 Task: Set "Weight prediction for P-frames" for "H.264/MPEG-4 Part 10/AVC encoder (x264)" to 2.
Action: Mouse moved to (139, 21)
Screenshot: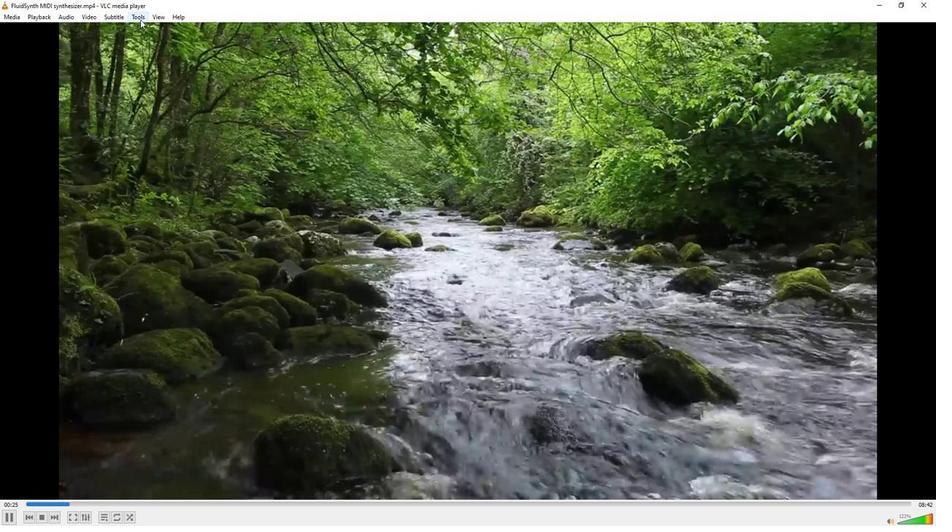 
Action: Mouse pressed left at (139, 21)
Screenshot: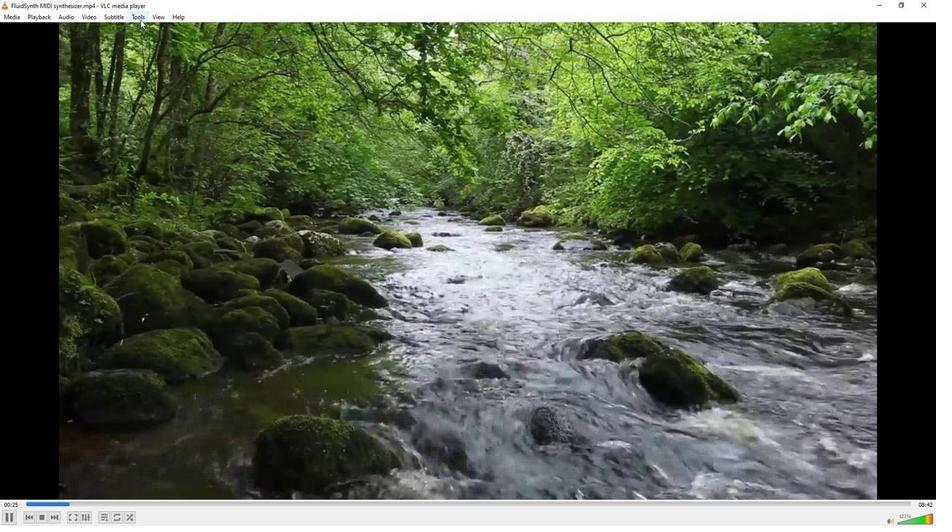 
Action: Mouse moved to (158, 136)
Screenshot: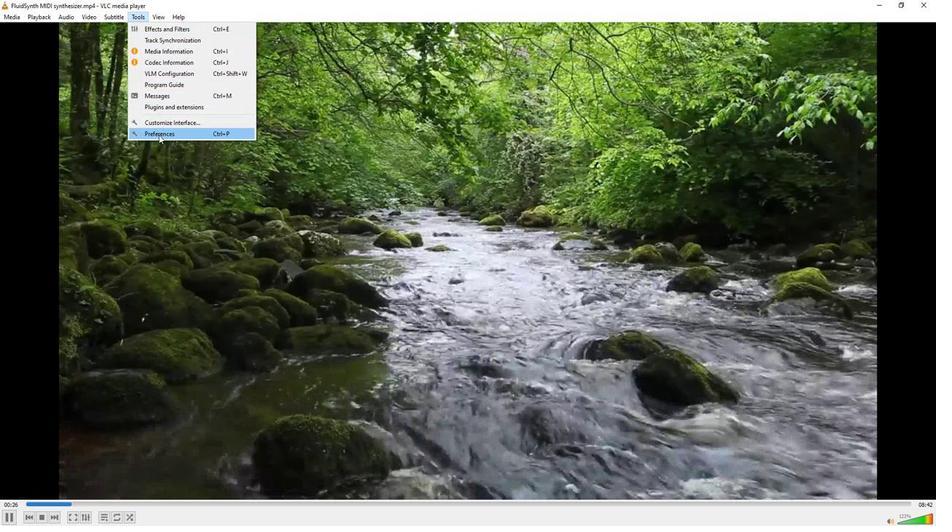 
Action: Mouse pressed left at (158, 136)
Screenshot: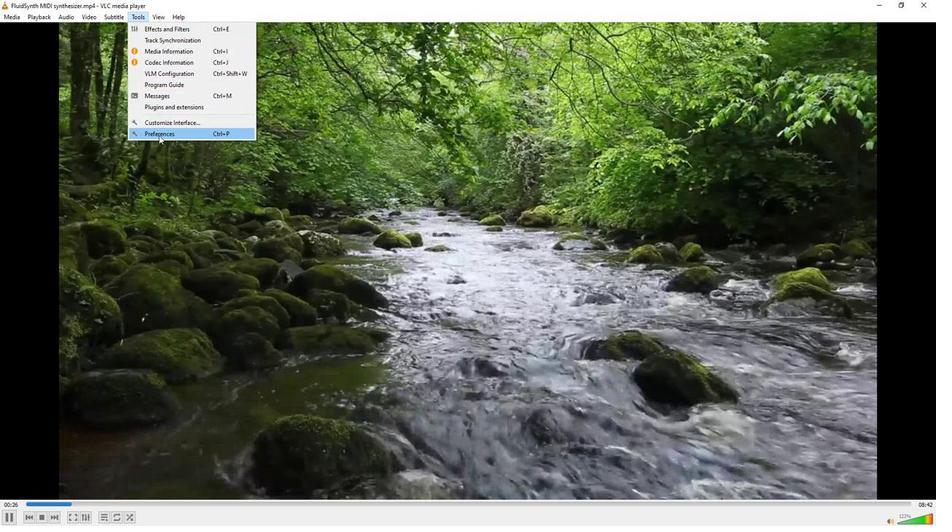 
Action: Mouse moved to (112, 406)
Screenshot: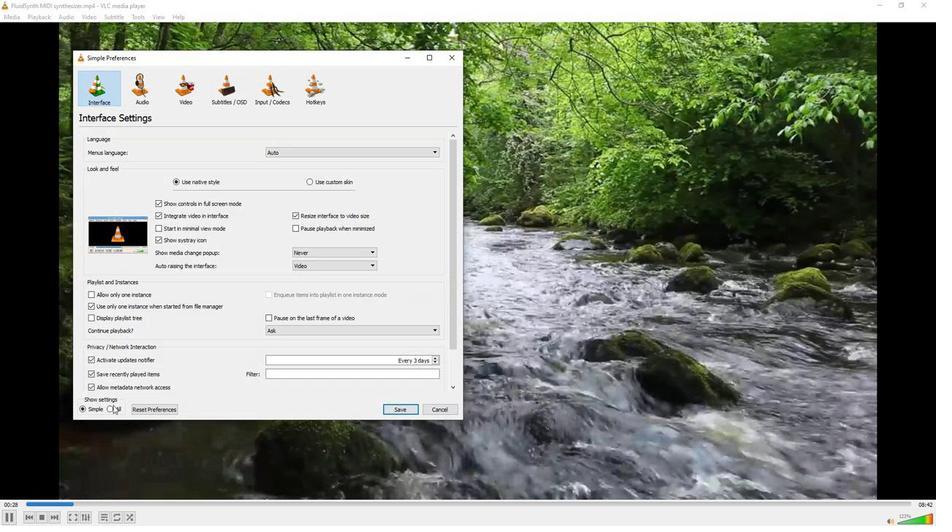 
Action: Mouse pressed left at (112, 406)
Screenshot: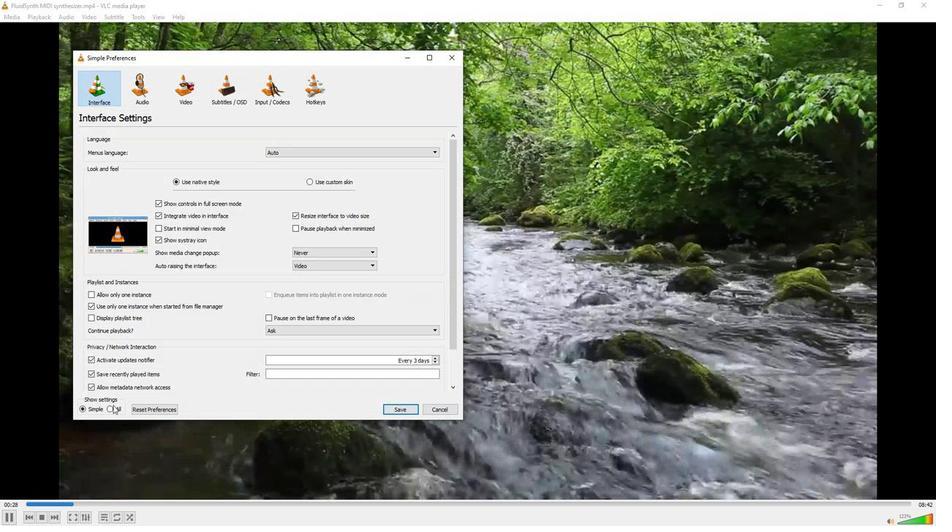 
Action: Mouse moved to (95, 315)
Screenshot: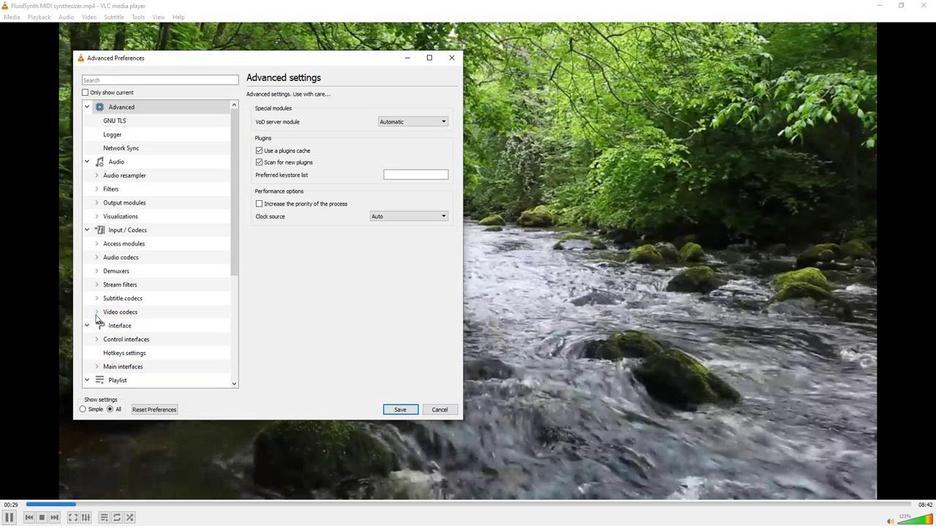 
Action: Mouse pressed left at (95, 315)
Screenshot: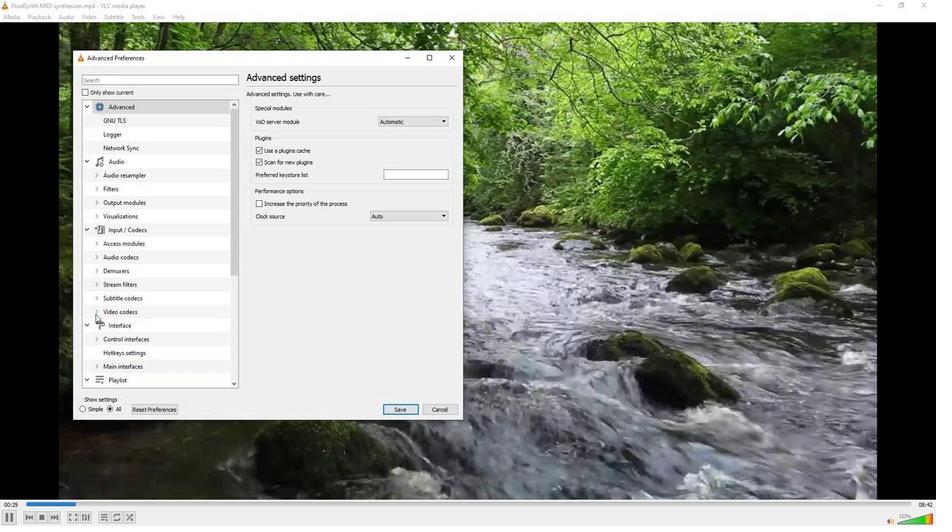 
Action: Mouse moved to (117, 343)
Screenshot: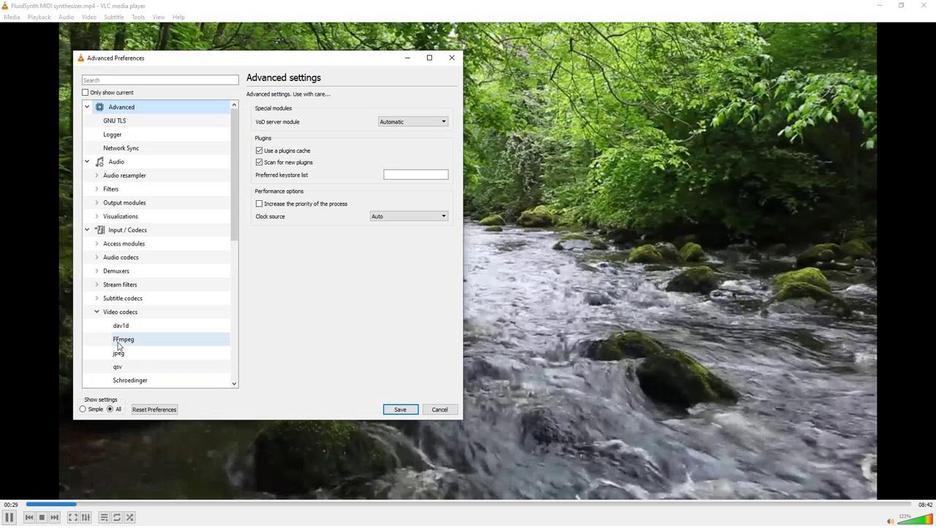 
Action: Mouse scrolled (117, 343) with delta (0, 0)
Screenshot: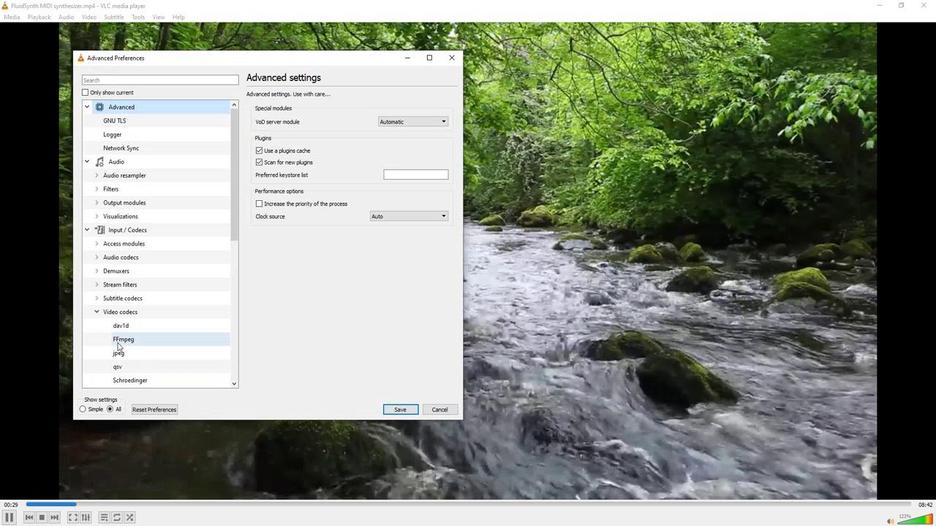 
Action: Mouse moved to (132, 384)
Screenshot: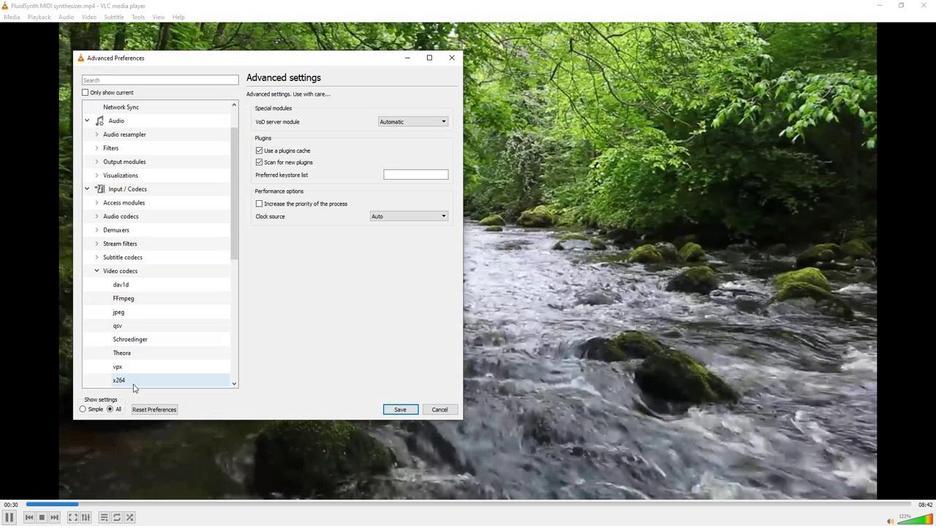 
Action: Mouse pressed left at (132, 384)
Screenshot: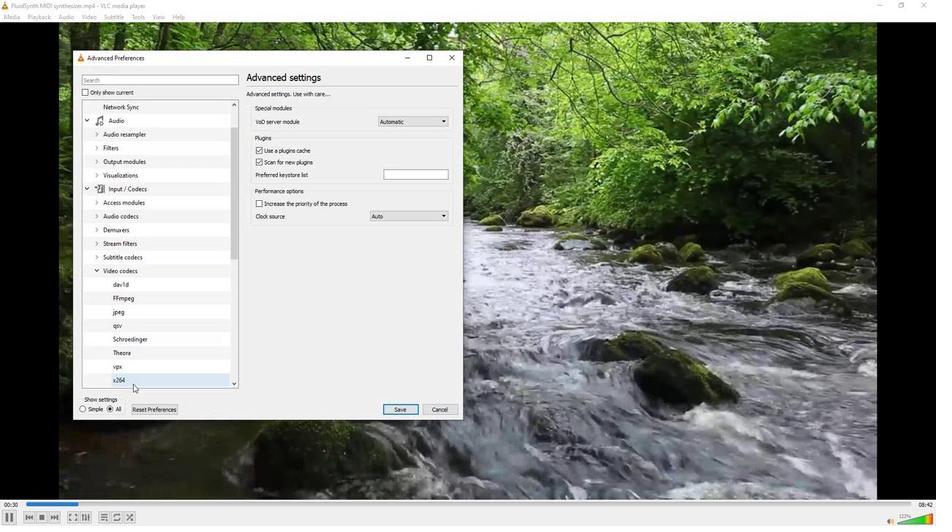 
Action: Mouse moved to (299, 329)
Screenshot: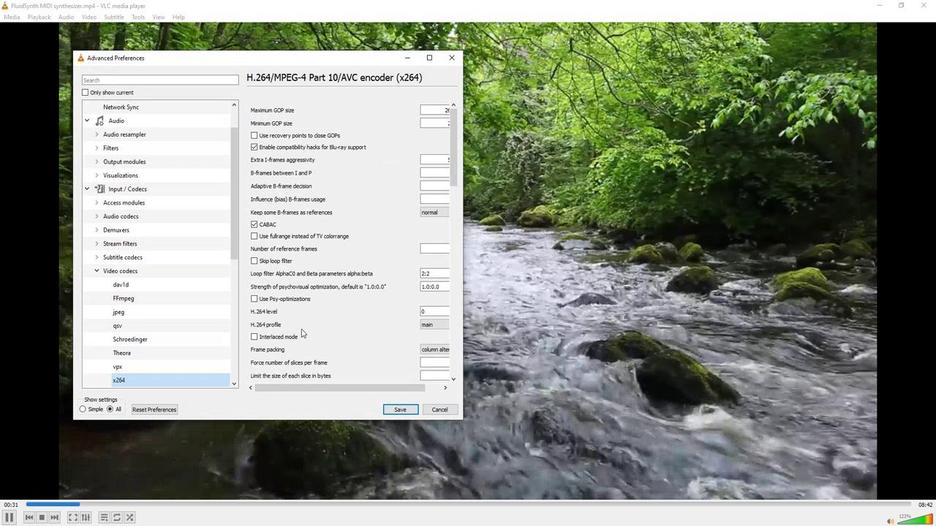 
Action: Mouse scrolled (299, 329) with delta (0, 0)
Screenshot: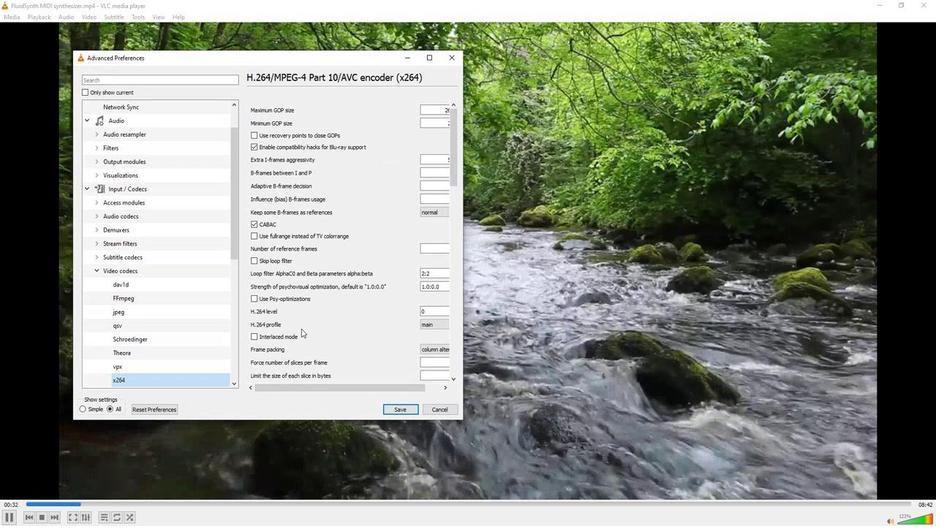 
Action: Mouse scrolled (299, 329) with delta (0, 0)
Screenshot: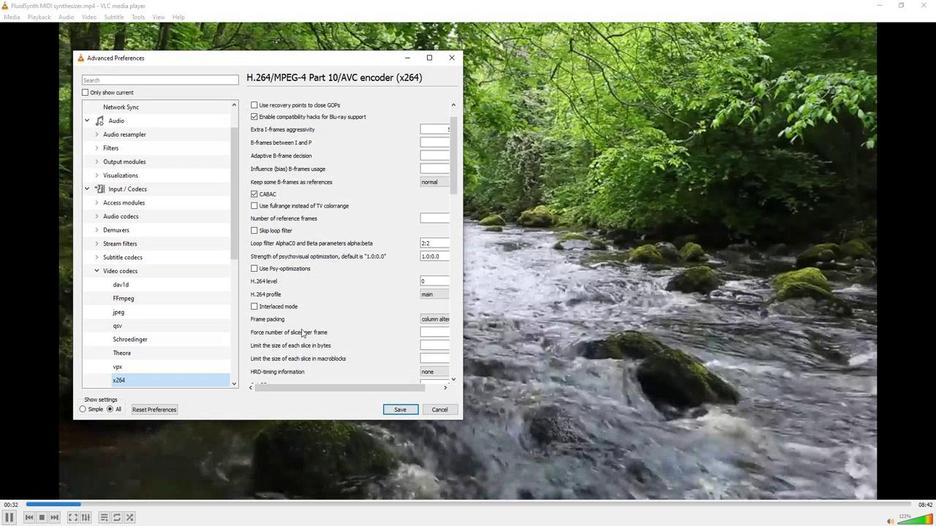 
Action: Mouse scrolled (299, 329) with delta (0, 0)
Screenshot: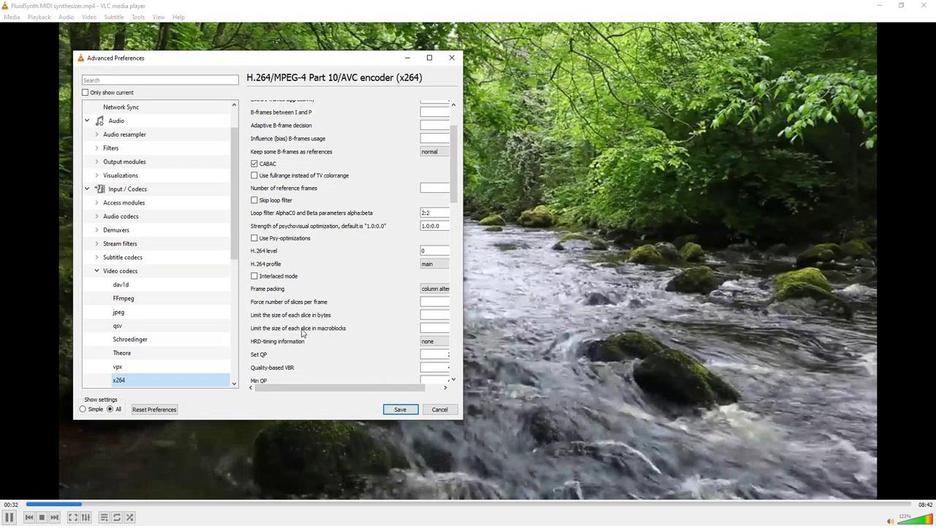 
Action: Mouse scrolled (299, 329) with delta (0, 0)
Screenshot: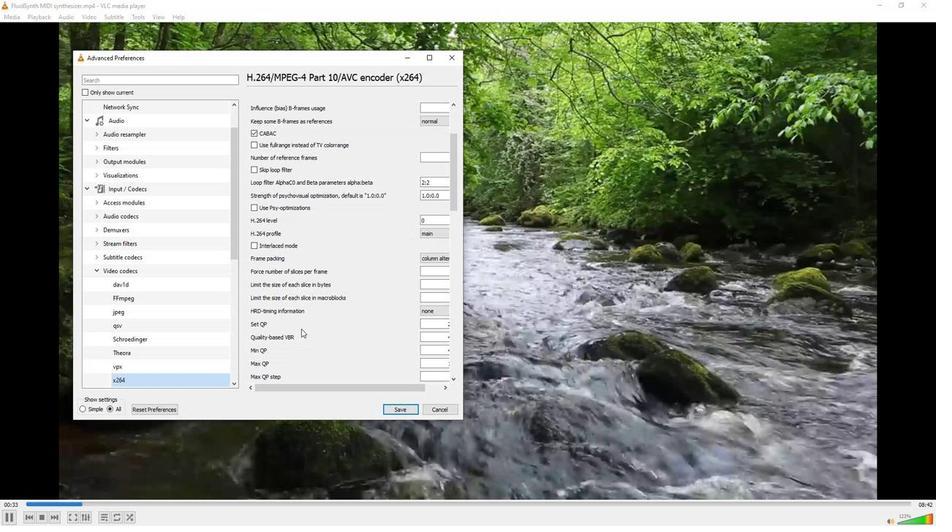 
Action: Mouse scrolled (299, 329) with delta (0, 0)
Screenshot: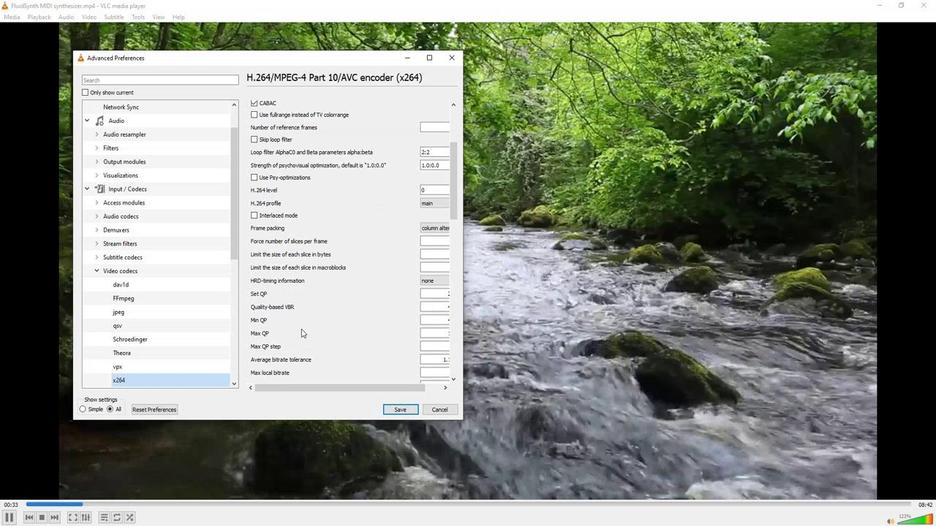 
Action: Mouse scrolled (299, 329) with delta (0, 0)
Screenshot: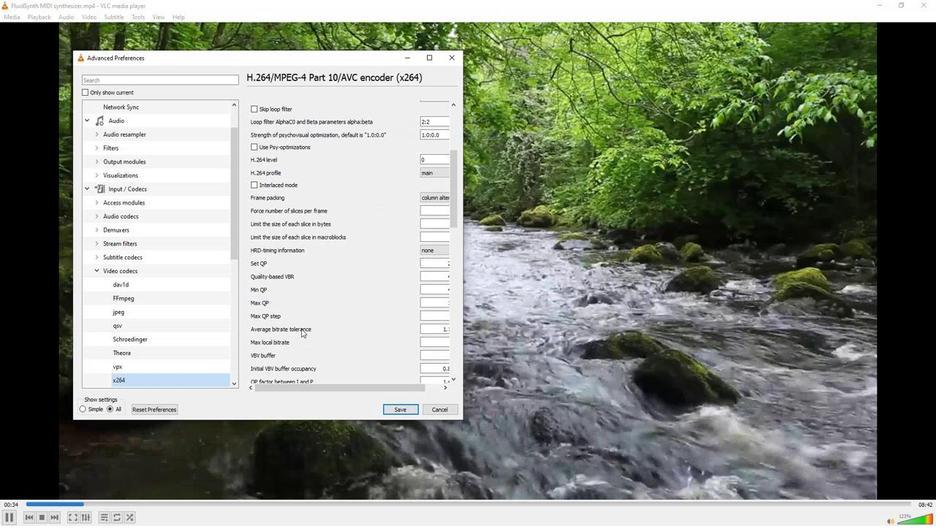 
Action: Mouse scrolled (299, 329) with delta (0, 0)
Screenshot: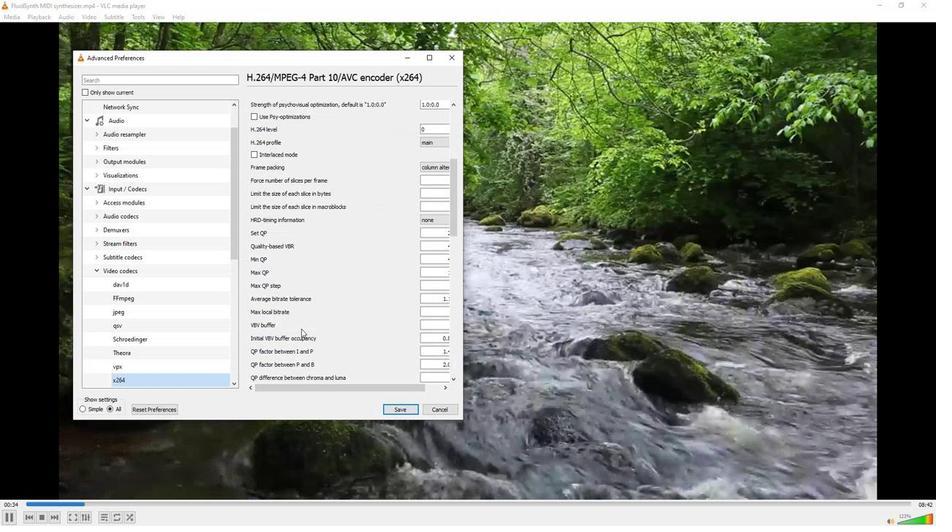 
Action: Mouse scrolled (299, 329) with delta (0, 0)
Screenshot: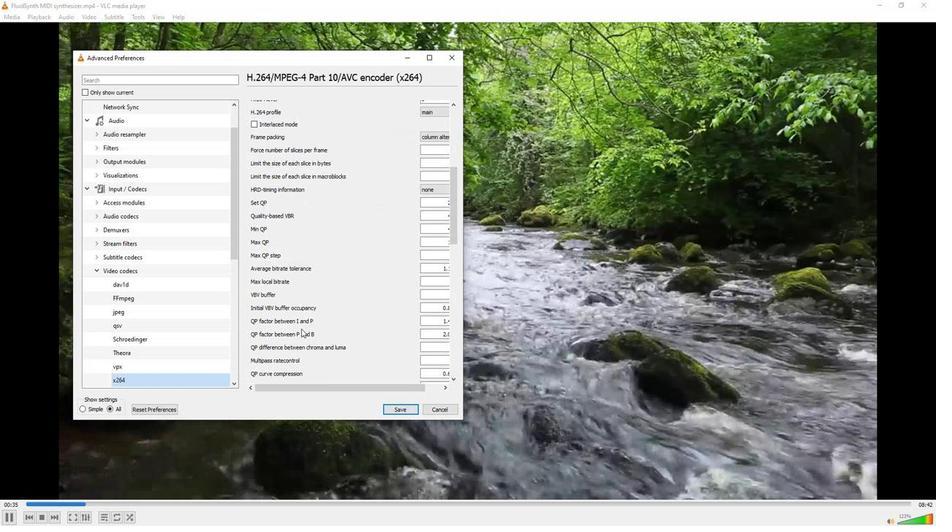 
Action: Mouse scrolled (299, 329) with delta (0, 0)
Screenshot: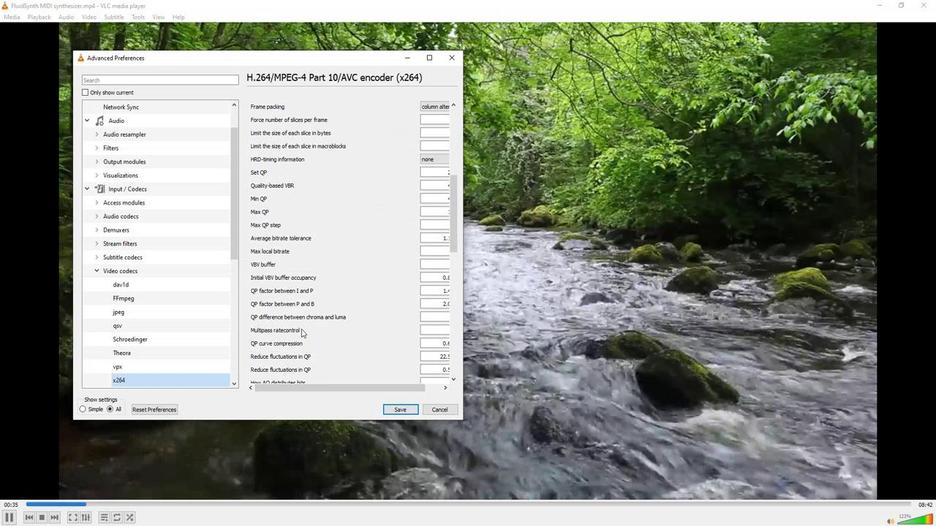 
Action: Mouse scrolled (299, 329) with delta (0, 0)
Screenshot: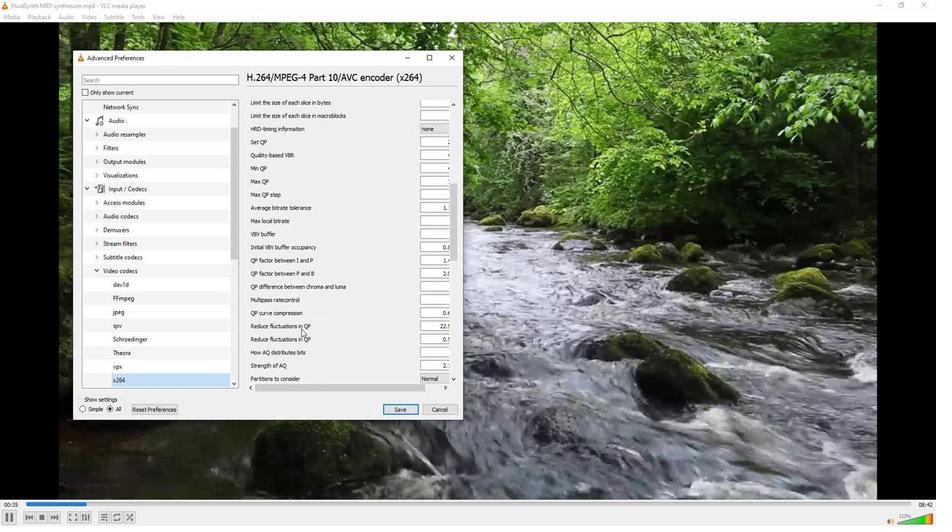 
Action: Mouse scrolled (299, 329) with delta (0, 0)
Screenshot: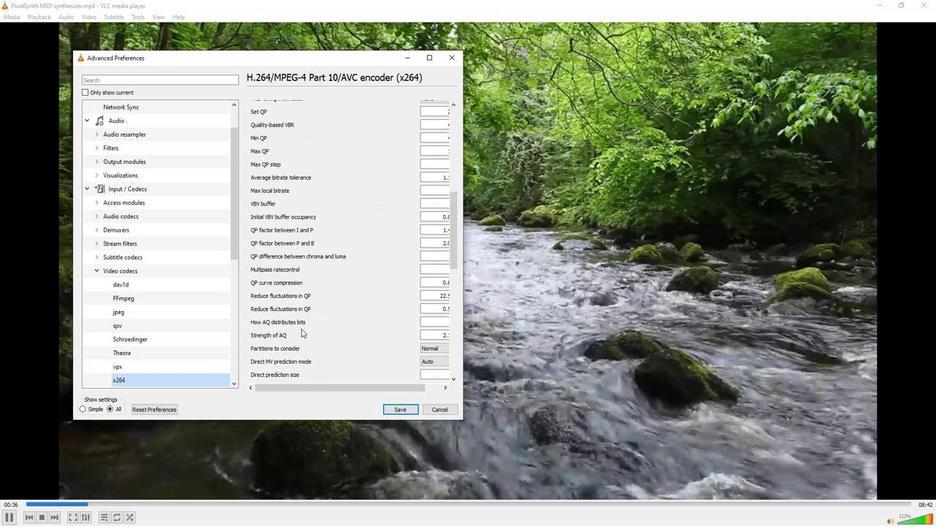 
Action: Mouse moved to (384, 385)
Screenshot: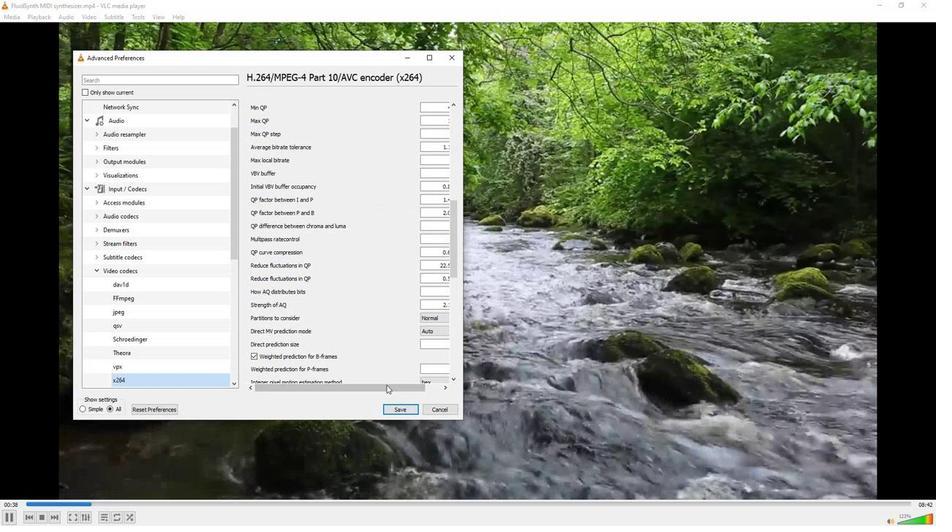 
Action: Mouse pressed left at (384, 385)
Screenshot: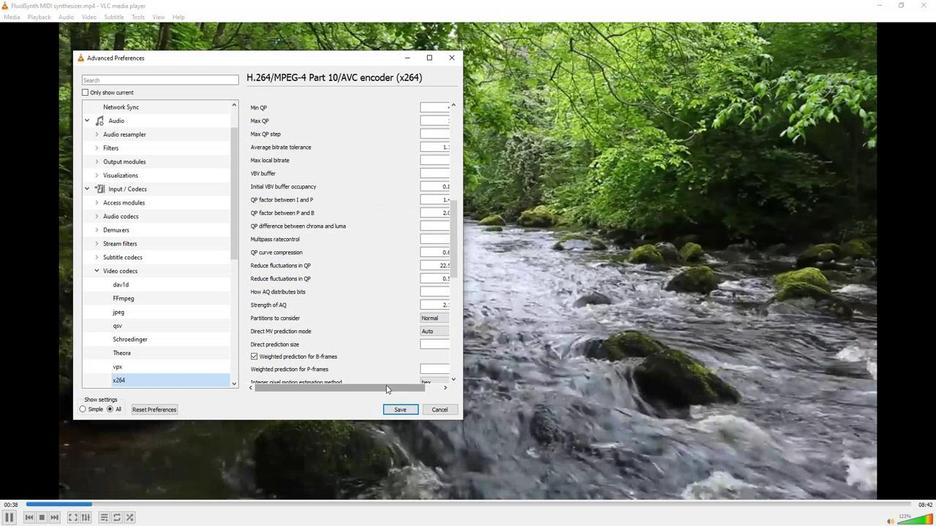 
Action: Mouse moved to (440, 367)
Screenshot: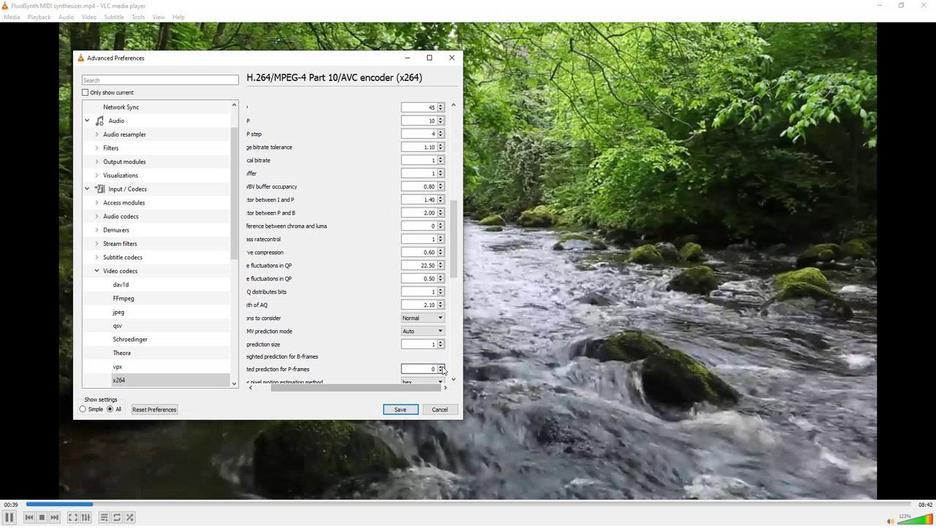 
Action: Mouse pressed left at (440, 367)
Screenshot: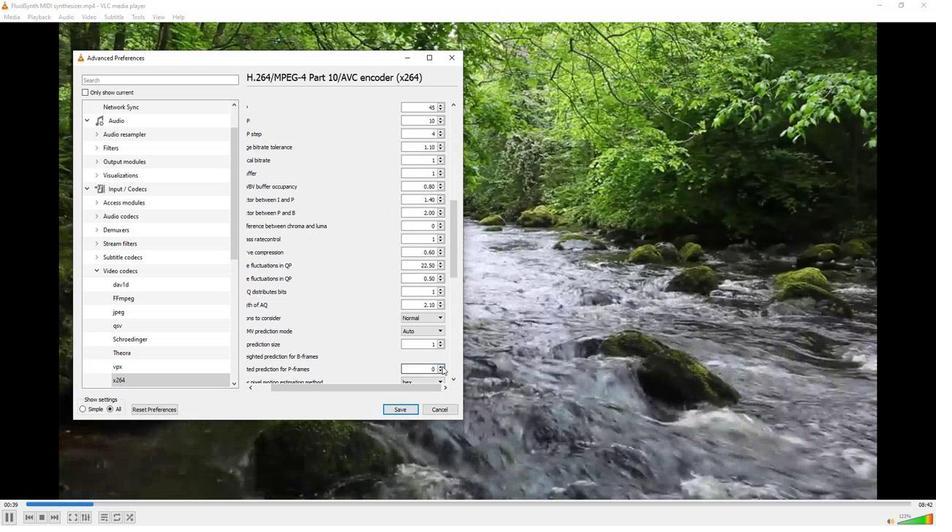 
Action: Mouse pressed left at (440, 367)
Screenshot: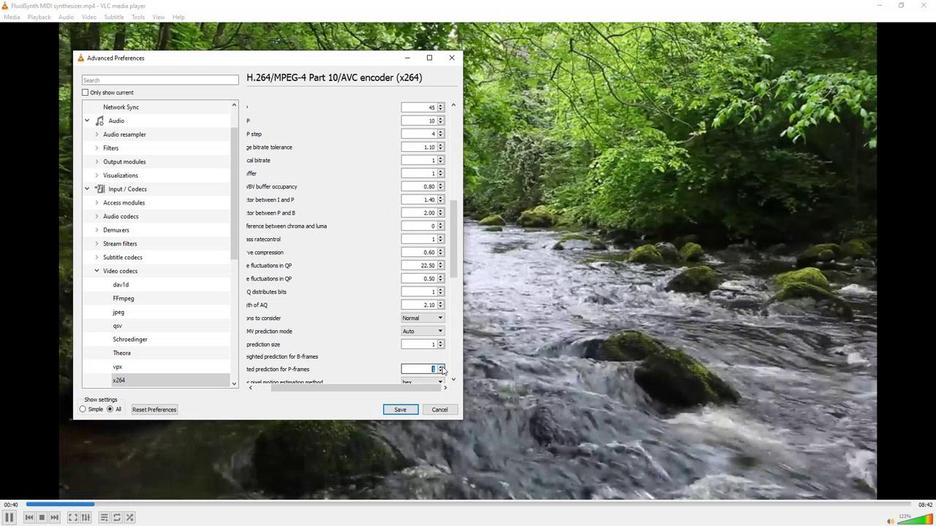 
Action: Mouse moved to (344, 343)
Screenshot: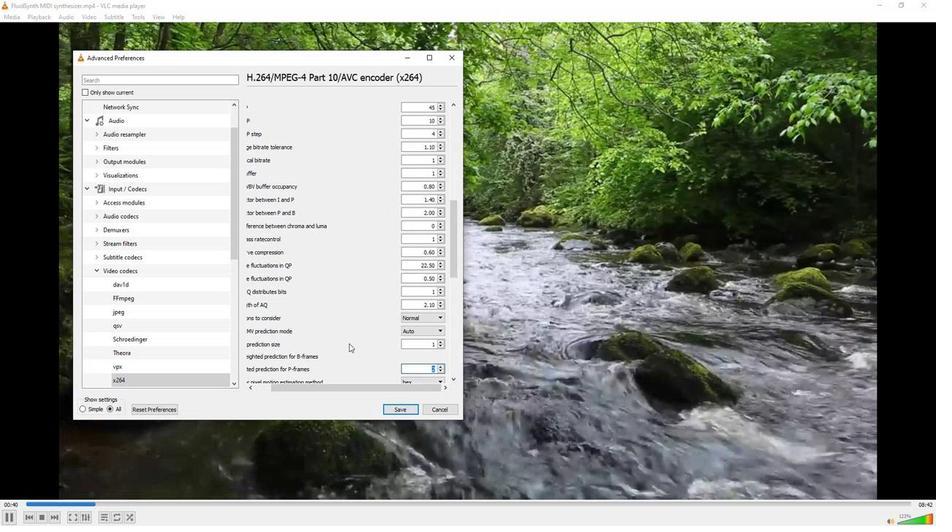 
